 Task: In the Company washington.edu, schedule a meeting with title: 'Collaborative Discussion', Select date: '19 August, 2023', select start time: 5:00:PM. Add location in person New York with meeting description: Kindly join this meeting to understand Product Demo and Service Presentation. Add attendees from company's contact and save.. Logged in from softage.1@softage.net
Action: Mouse moved to (88, 57)
Screenshot: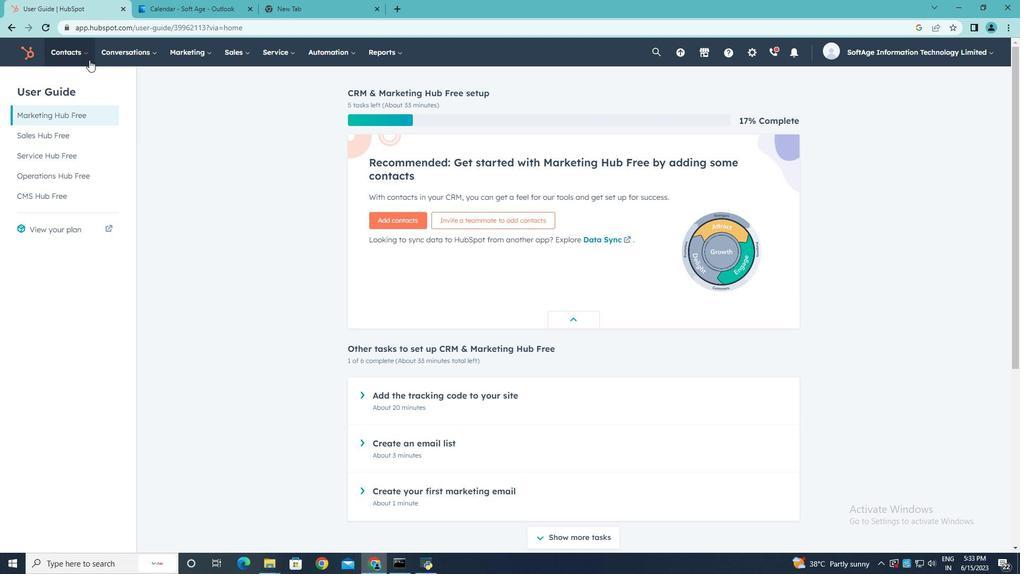 
Action: Mouse pressed left at (88, 57)
Screenshot: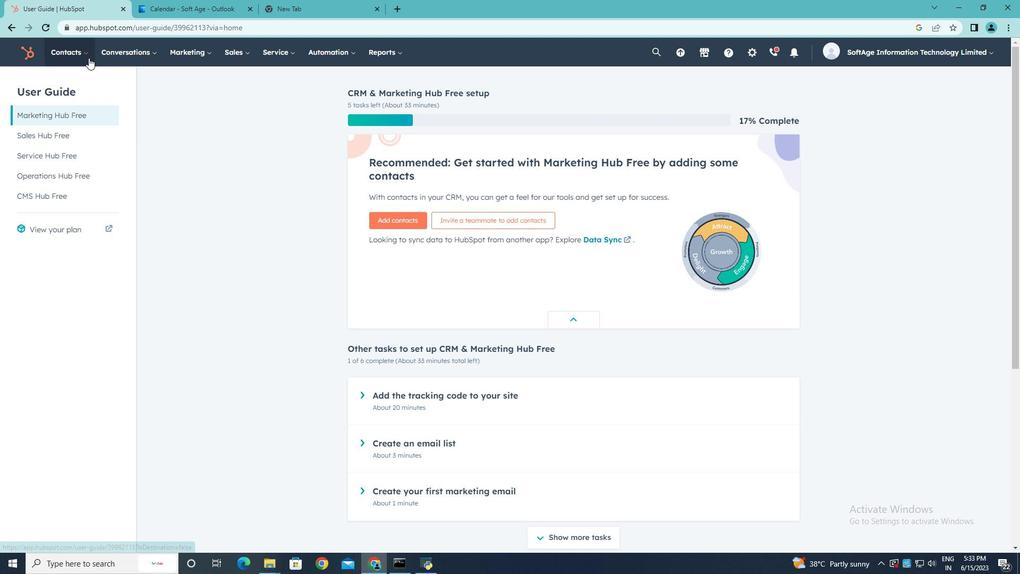 
Action: Mouse moved to (97, 101)
Screenshot: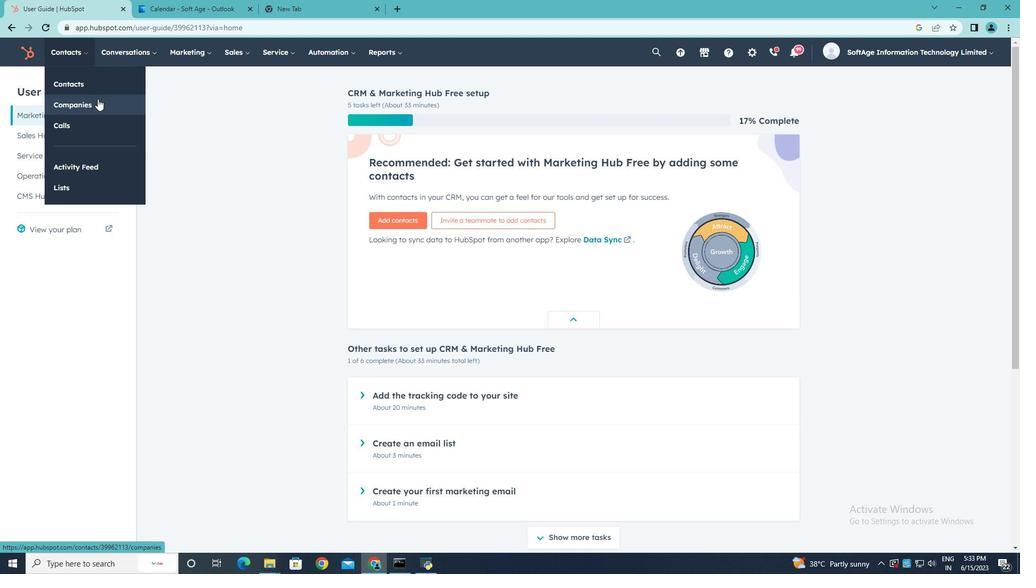 
Action: Mouse pressed left at (97, 101)
Screenshot: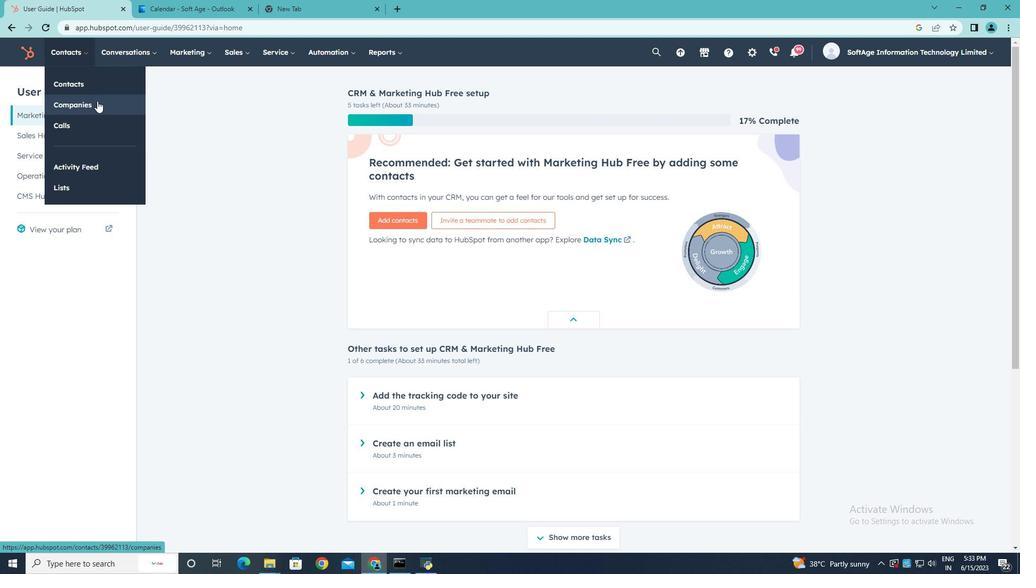 
Action: Mouse moved to (76, 169)
Screenshot: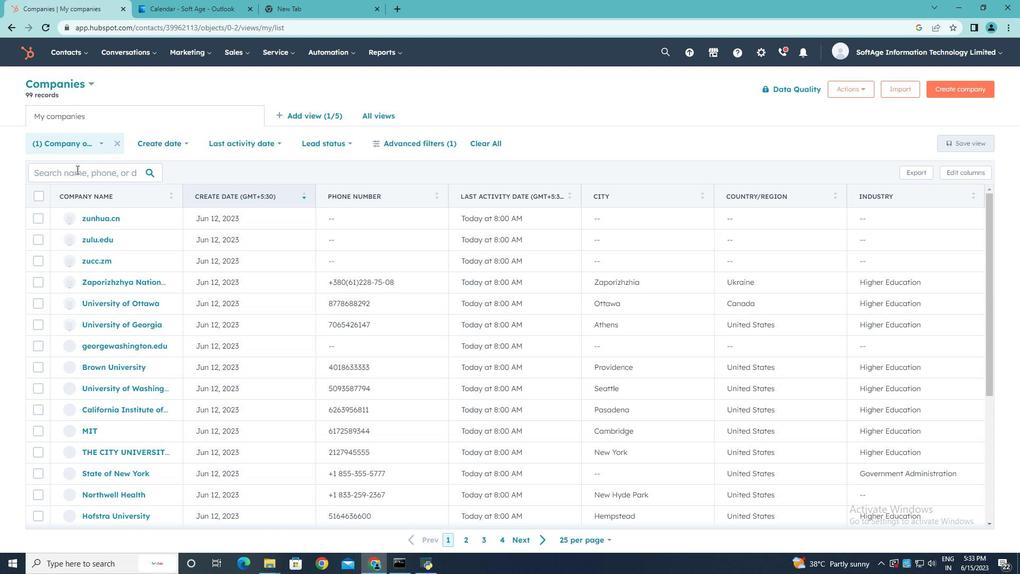 
Action: Mouse pressed left at (76, 169)
Screenshot: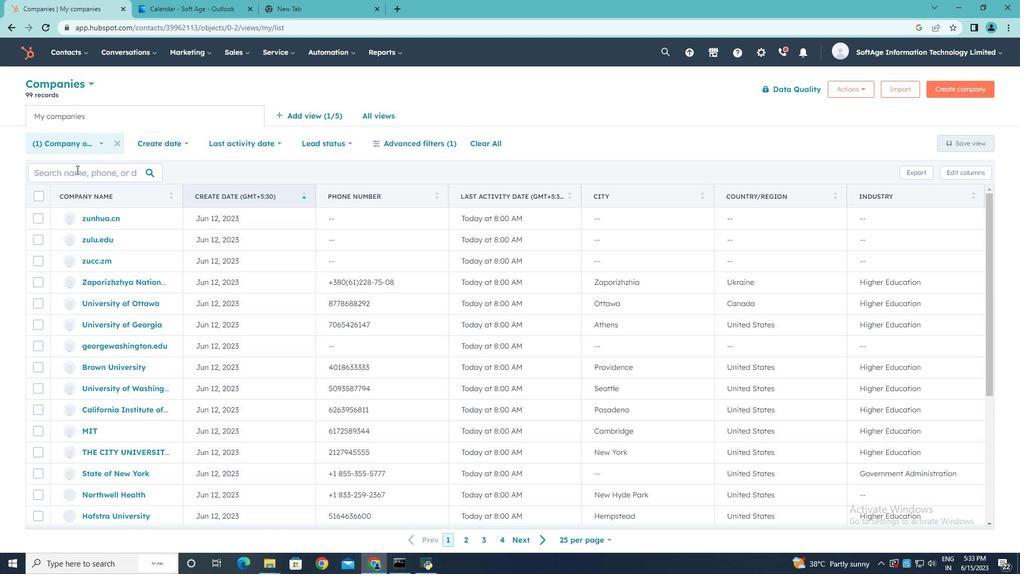 
Action: Key pressed washington.edu
Screenshot: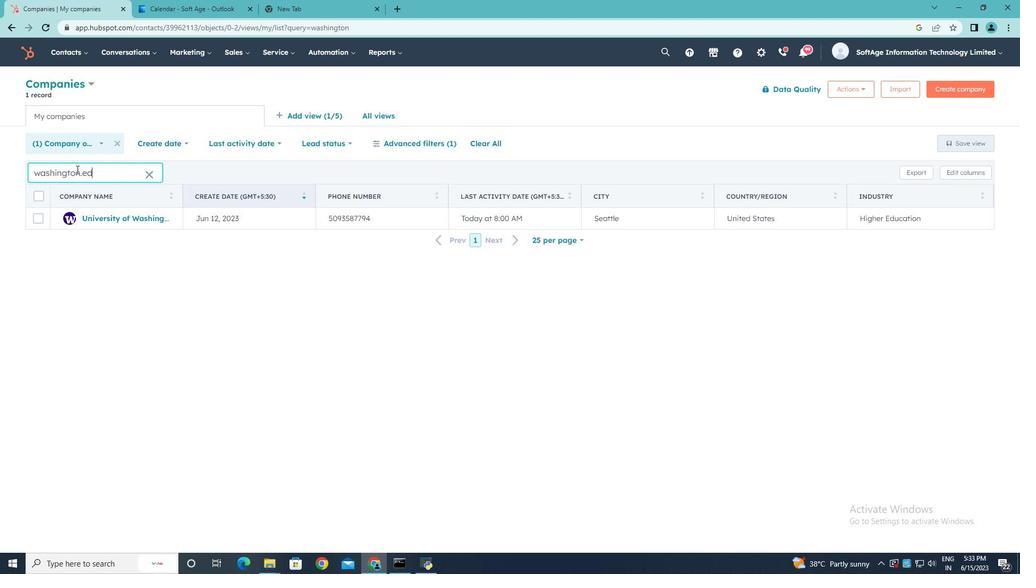 
Action: Mouse moved to (106, 220)
Screenshot: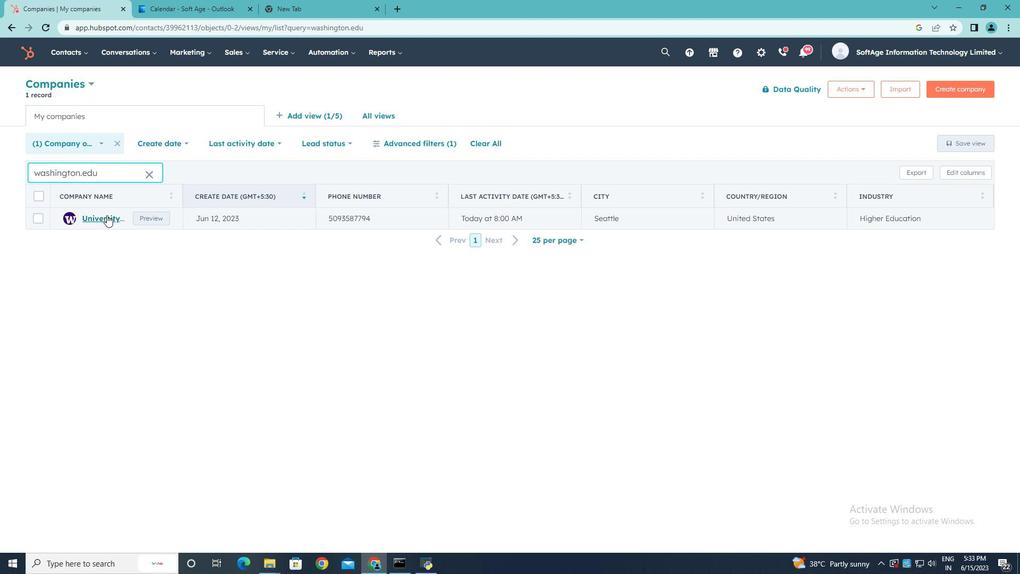 
Action: Mouse pressed left at (106, 220)
Screenshot: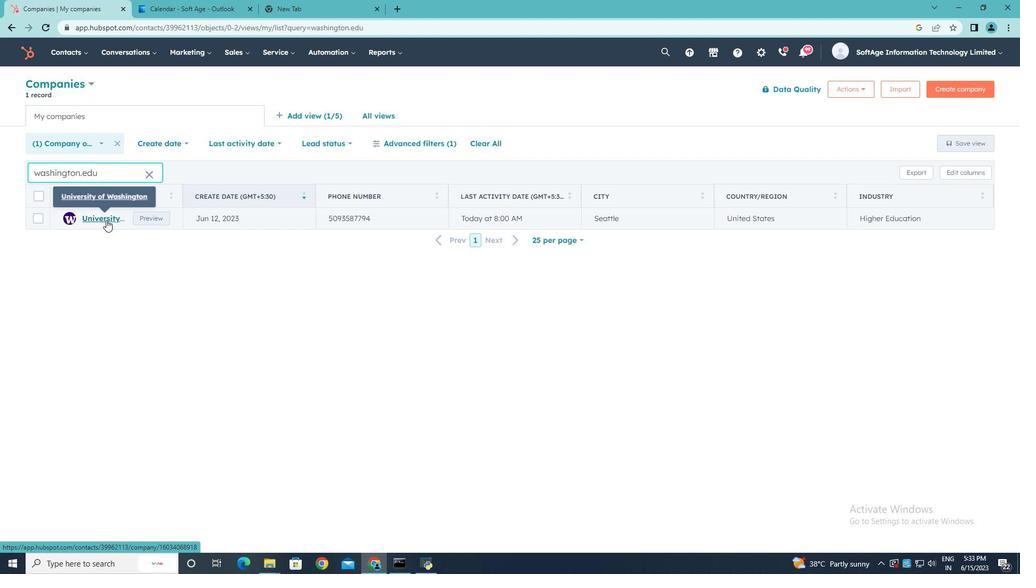 
Action: Mouse moved to (174, 183)
Screenshot: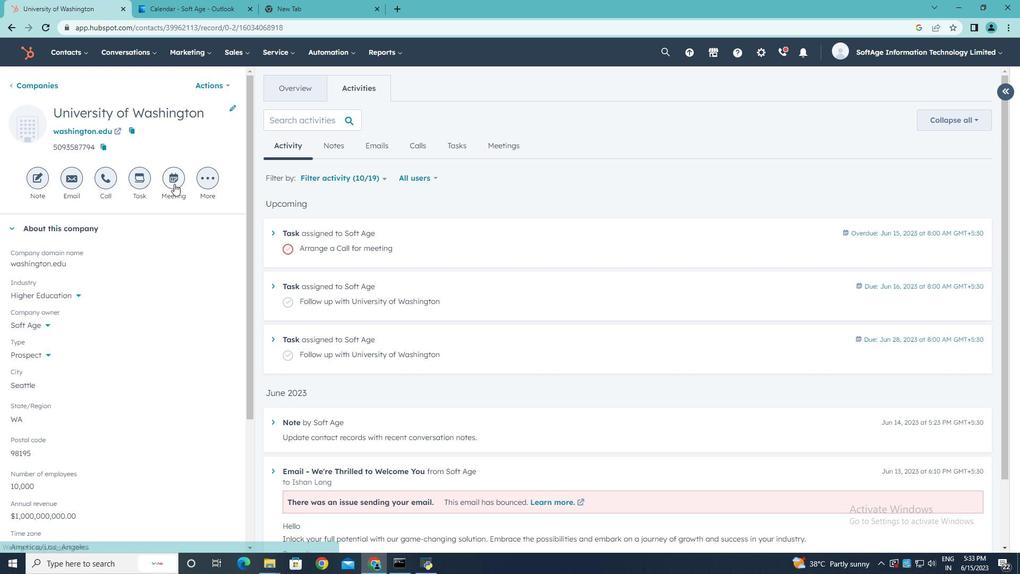 
Action: Mouse pressed left at (174, 183)
Screenshot: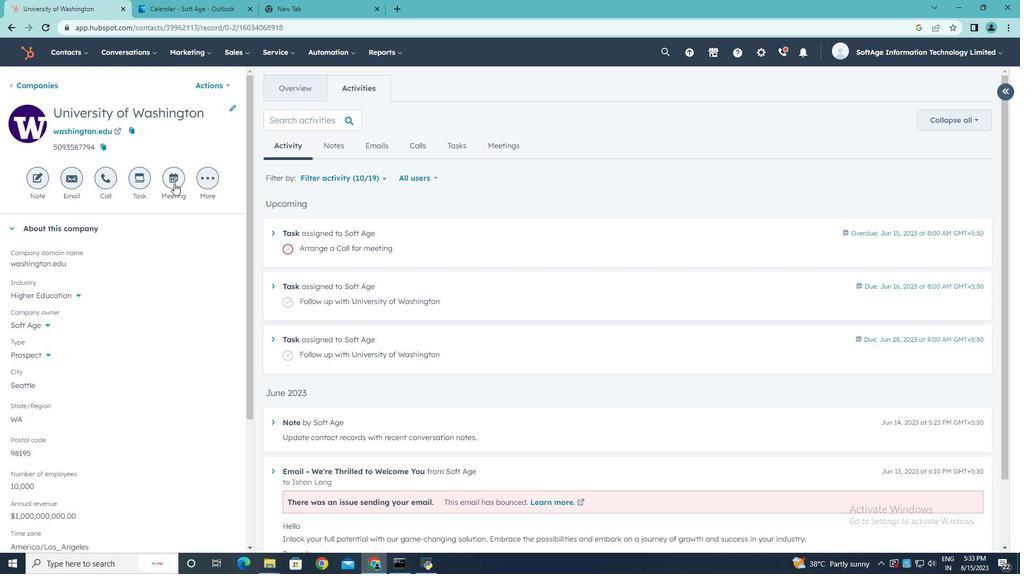 
Action: Key pressed <Key.shift>Collaborative<Key.space><Key.shift><Key.shift><Key.shift><Key.shift><Key.shift>Discussion.
Screenshot: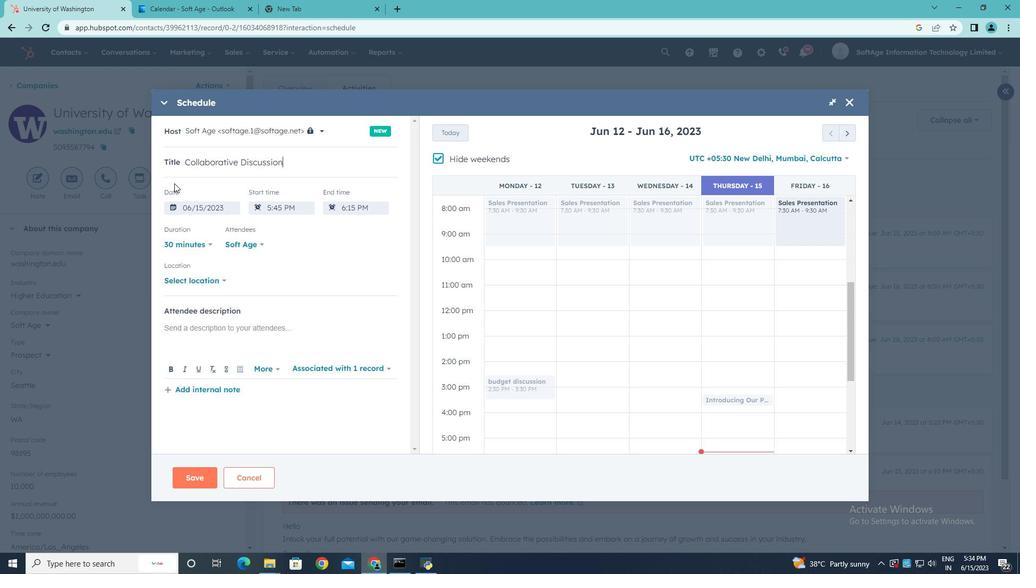 
Action: Mouse moved to (436, 158)
Screenshot: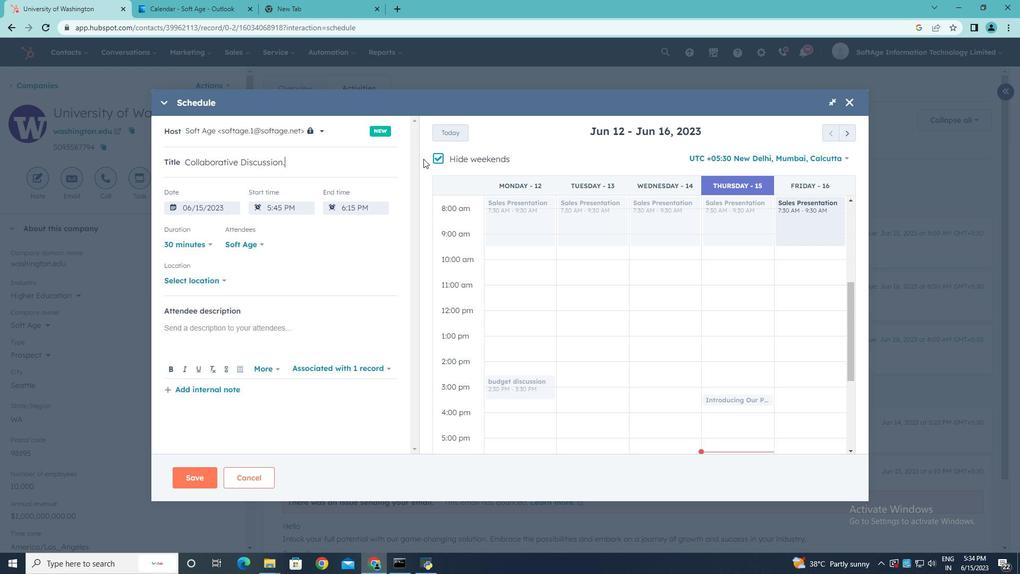 
Action: Mouse pressed left at (436, 158)
Screenshot: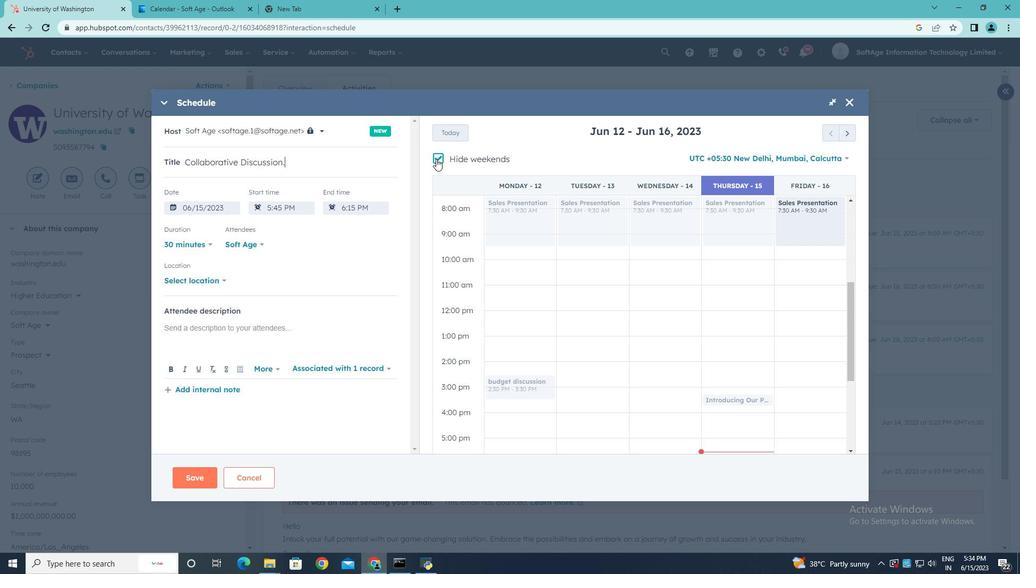 
Action: Mouse moved to (848, 132)
Screenshot: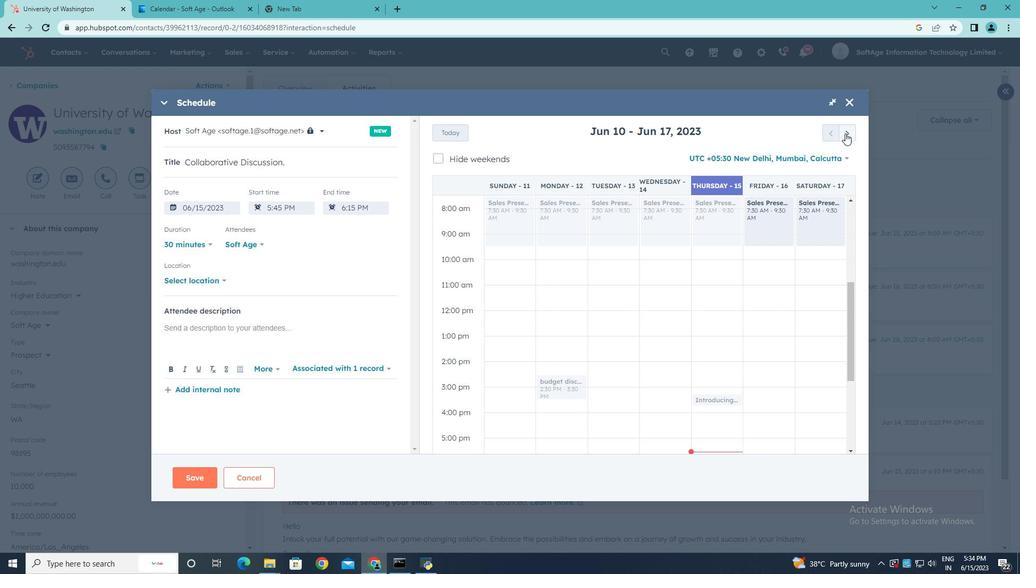 
Action: Mouse pressed left at (848, 132)
Screenshot: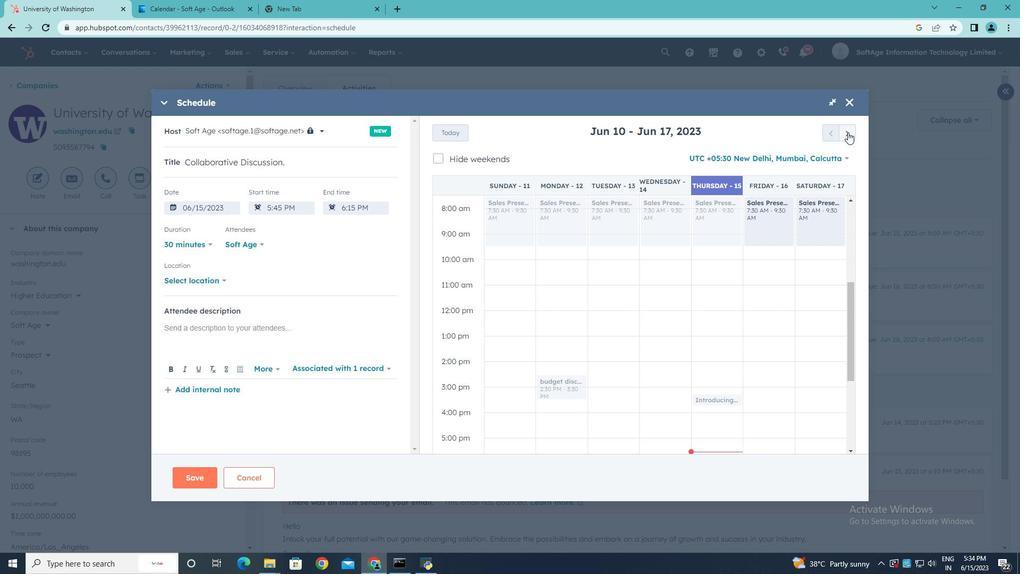 
Action: Mouse pressed left at (848, 132)
Screenshot: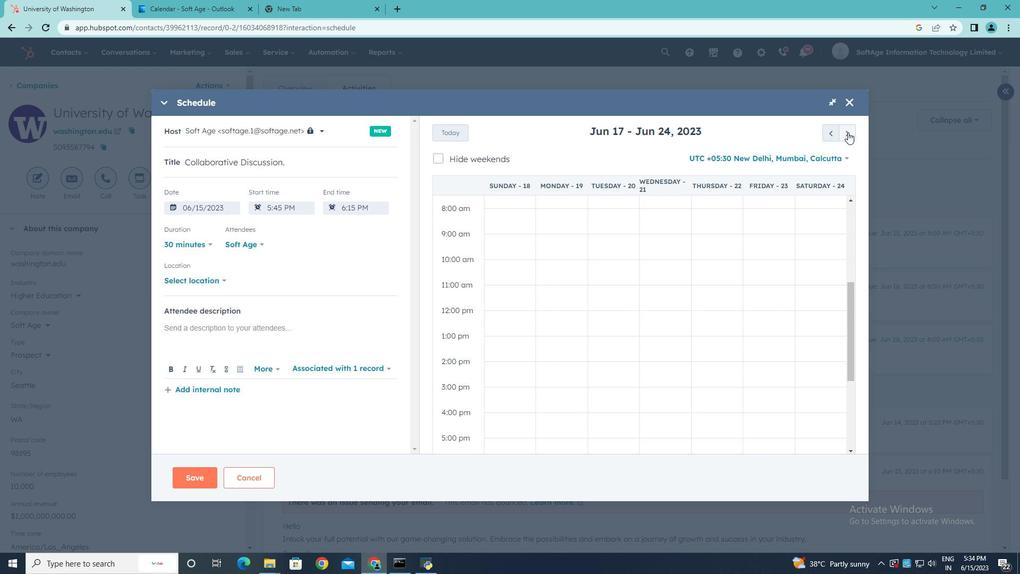 
Action: Mouse pressed left at (848, 132)
Screenshot: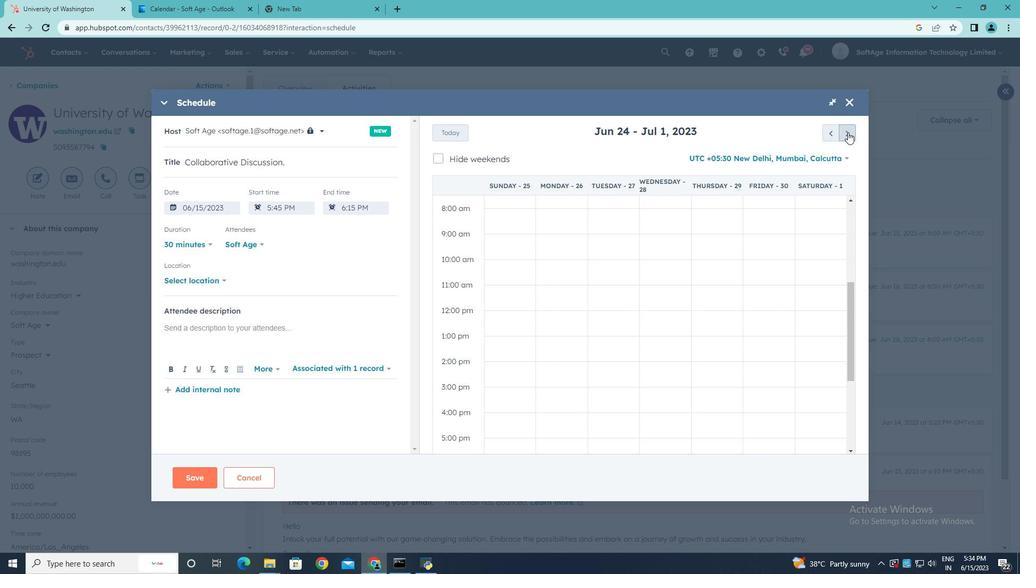 
Action: Mouse pressed left at (848, 132)
Screenshot: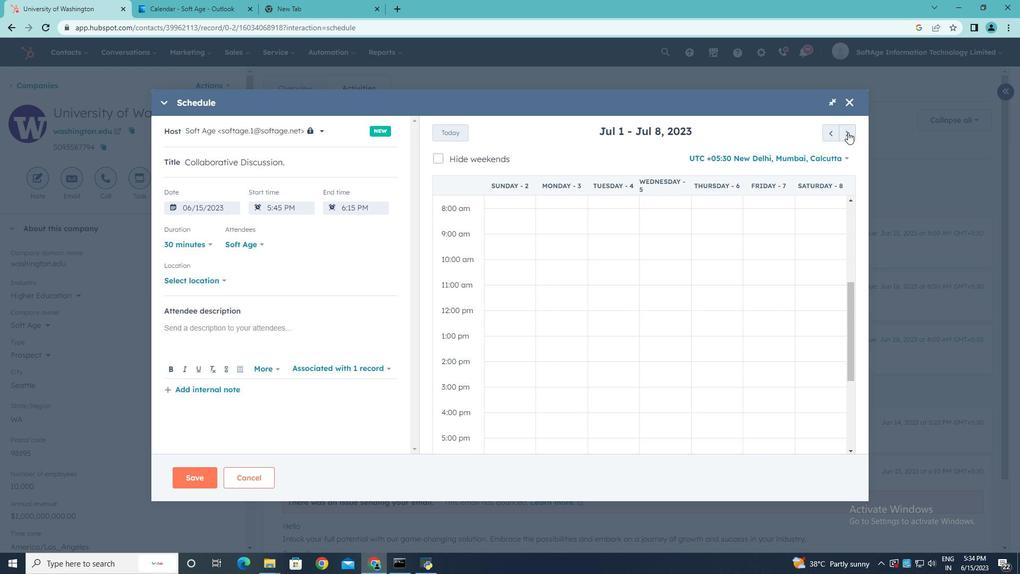 
Action: Mouse pressed left at (848, 132)
Screenshot: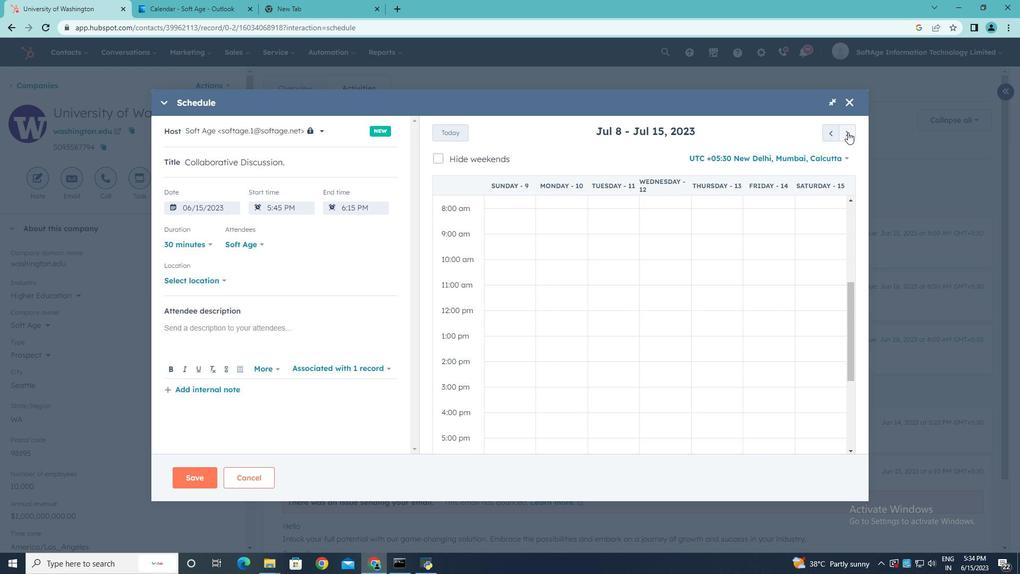 
Action: Mouse pressed left at (848, 132)
Screenshot: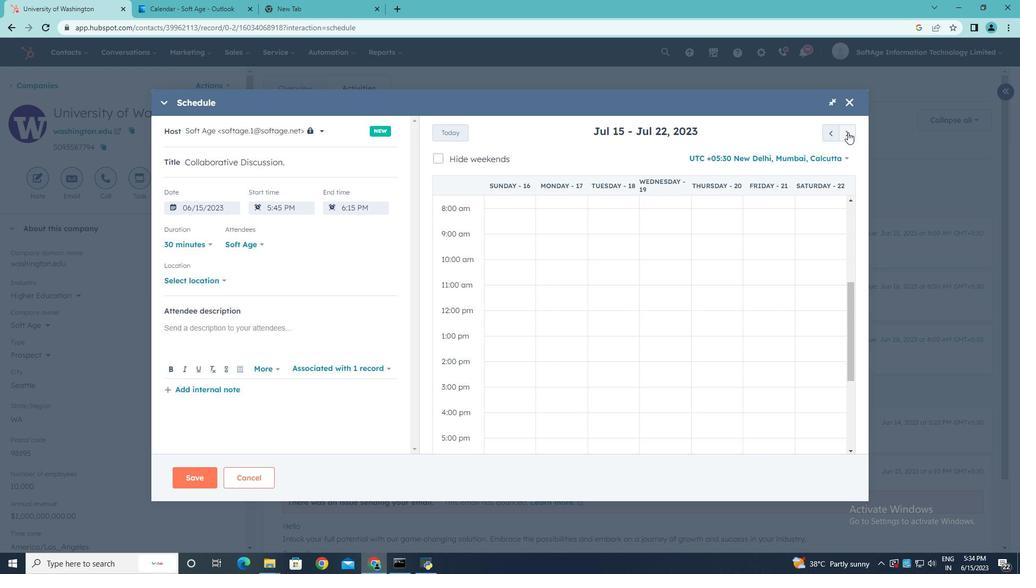
Action: Mouse pressed left at (848, 132)
Screenshot: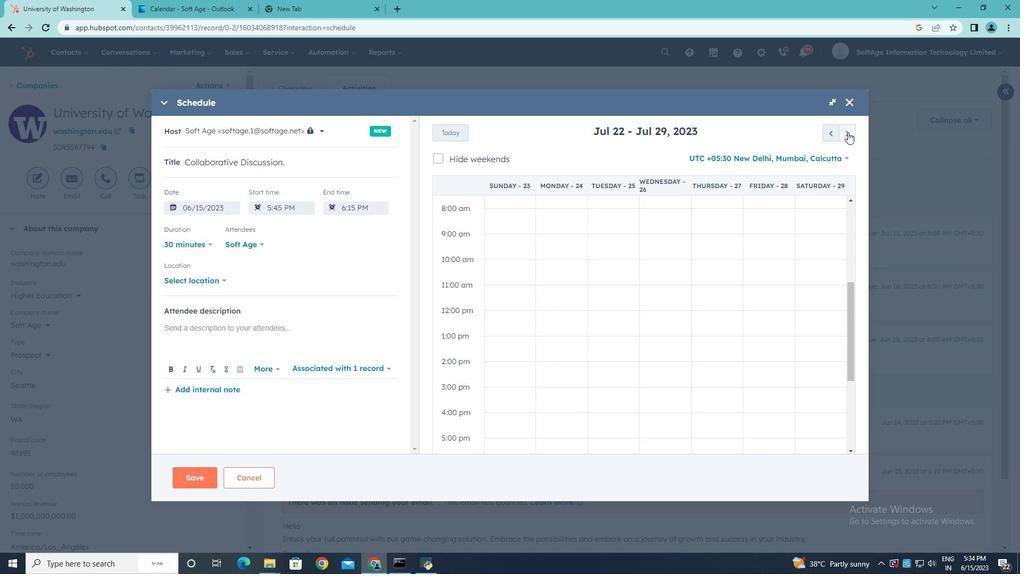 
Action: Mouse pressed left at (848, 132)
Screenshot: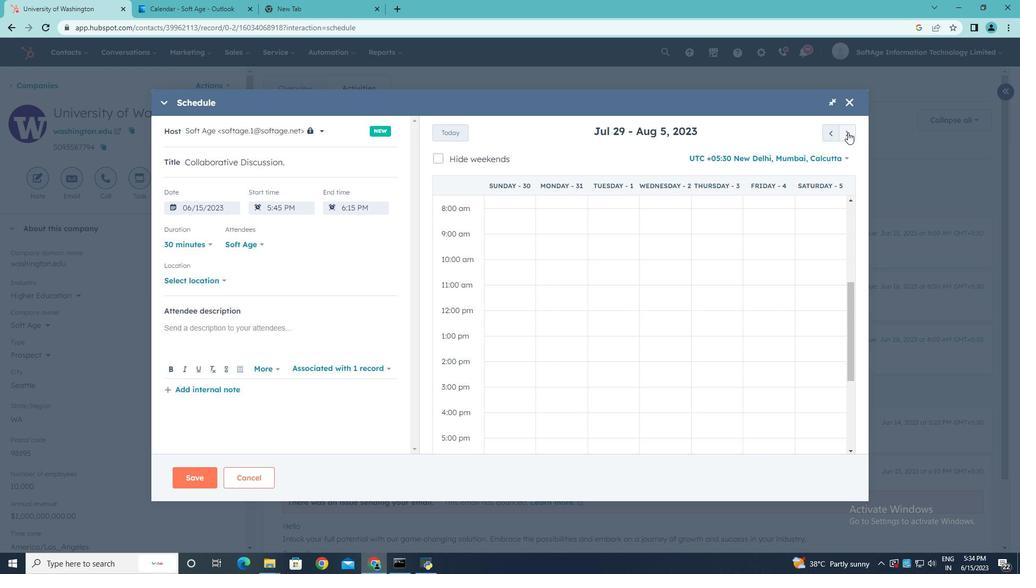 
Action: Mouse pressed left at (848, 132)
Screenshot: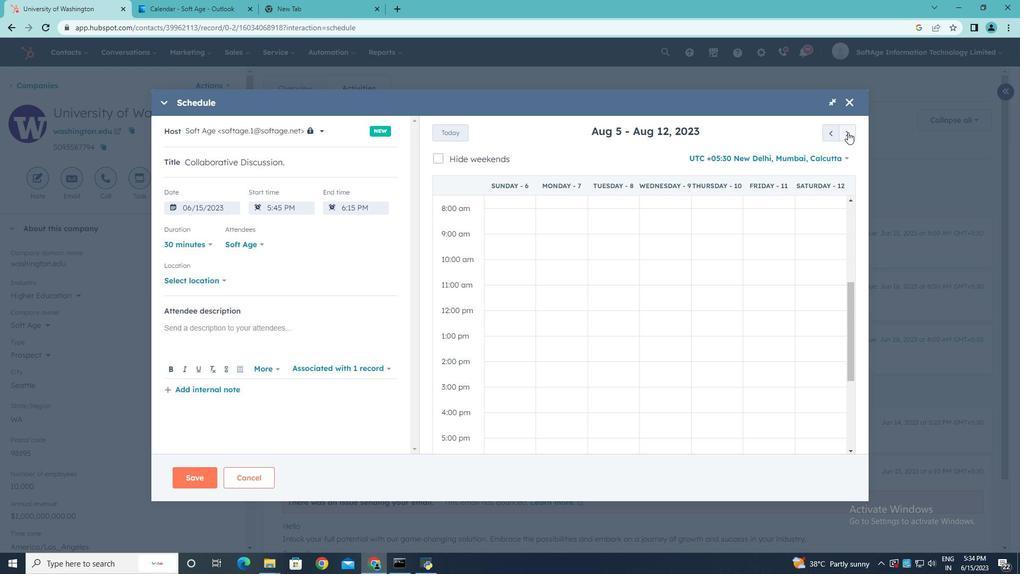 
Action: Mouse moved to (802, 441)
Screenshot: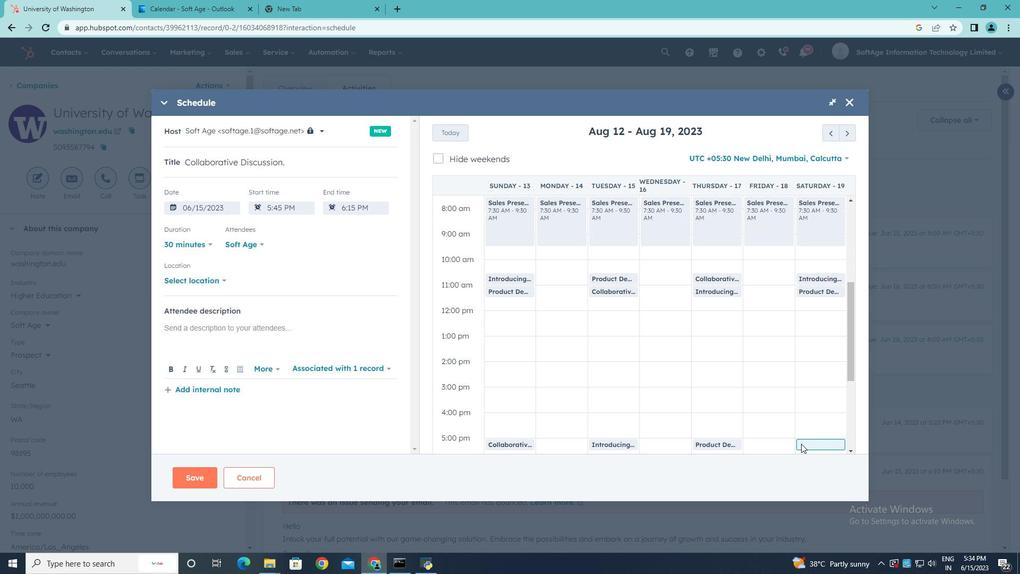 
Action: Mouse pressed left at (802, 441)
Screenshot: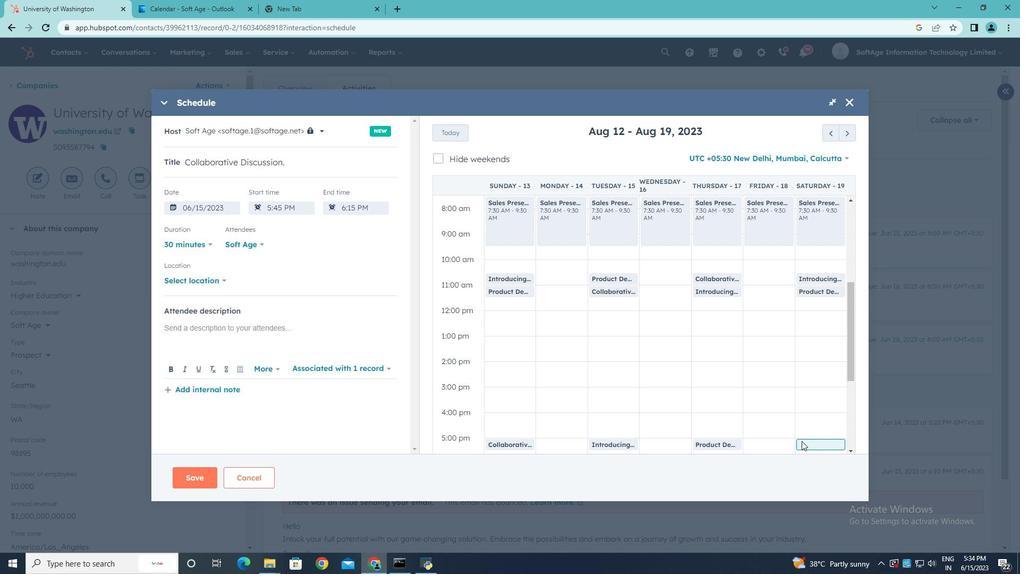 
Action: Mouse moved to (218, 279)
Screenshot: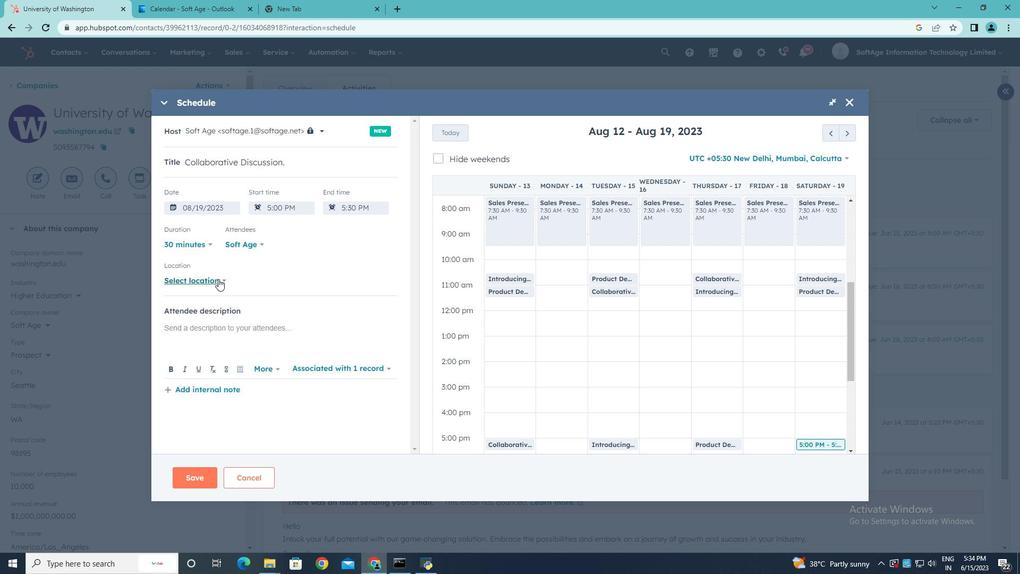 
Action: Mouse pressed left at (218, 279)
Screenshot: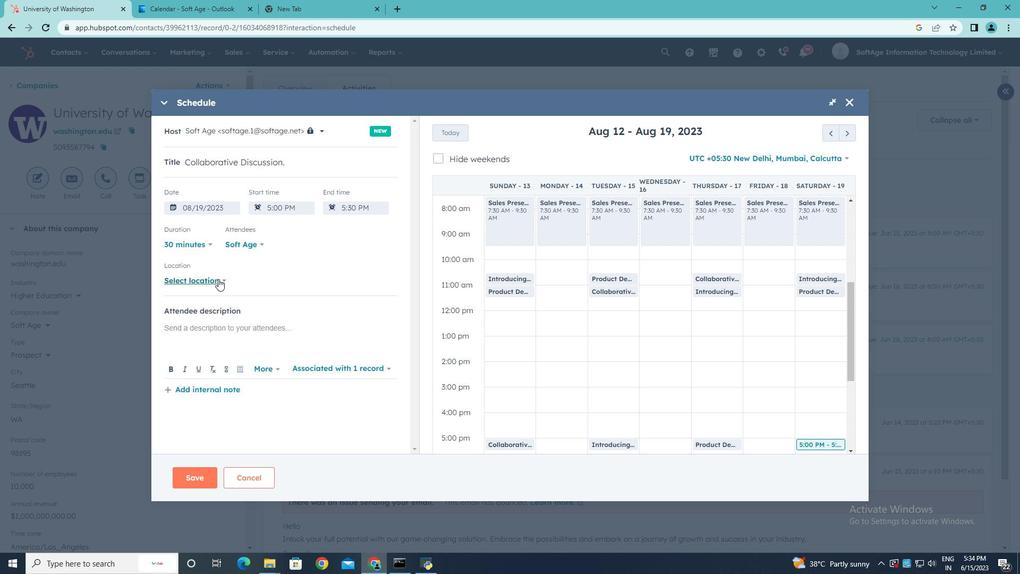 
Action: Mouse moved to (267, 276)
Screenshot: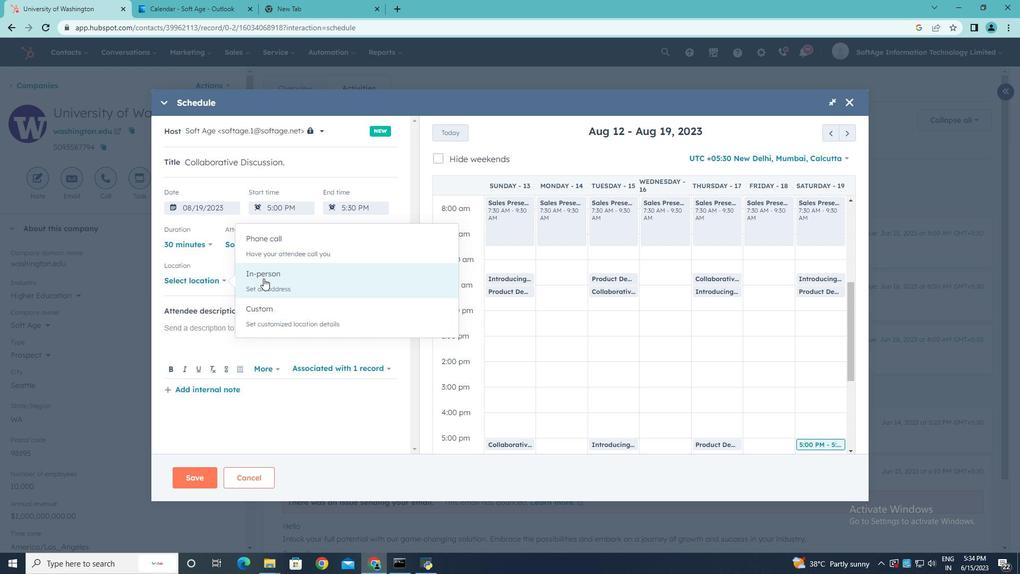 
Action: Mouse pressed left at (267, 276)
Screenshot: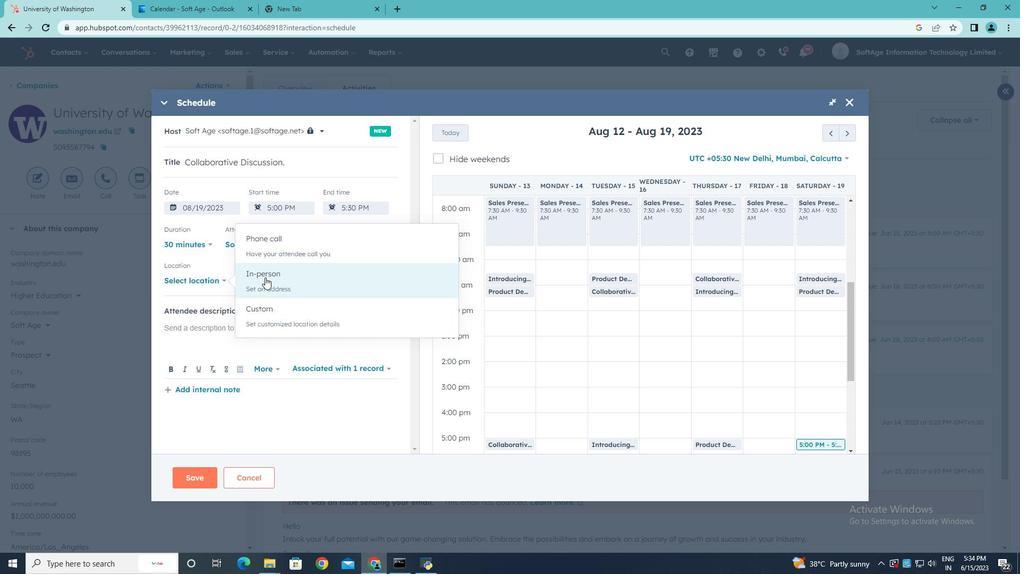
Action: Mouse moved to (247, 279)
Screenshot: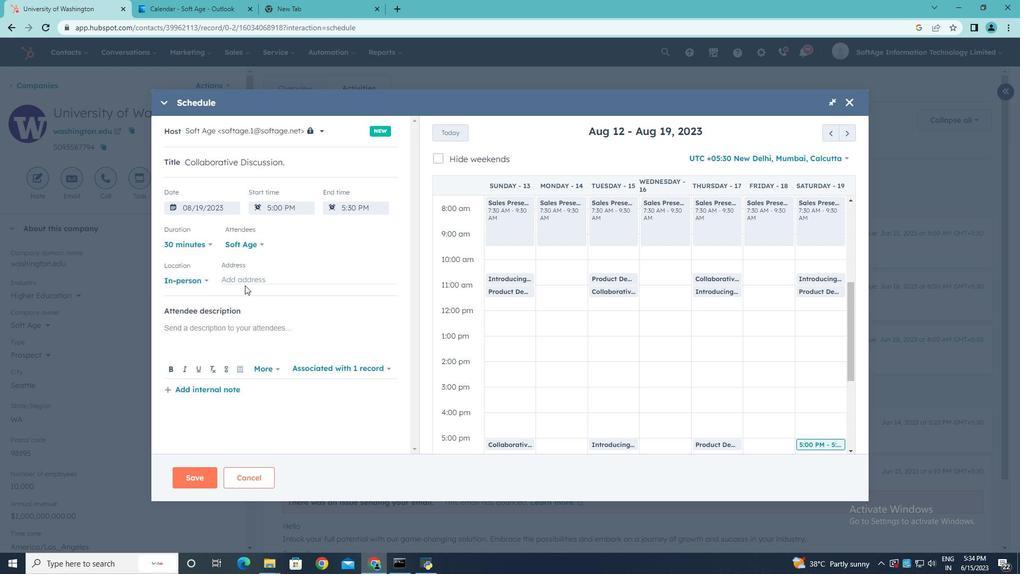 
Action: Mouse pressed left at (247, 279)
Screenshot: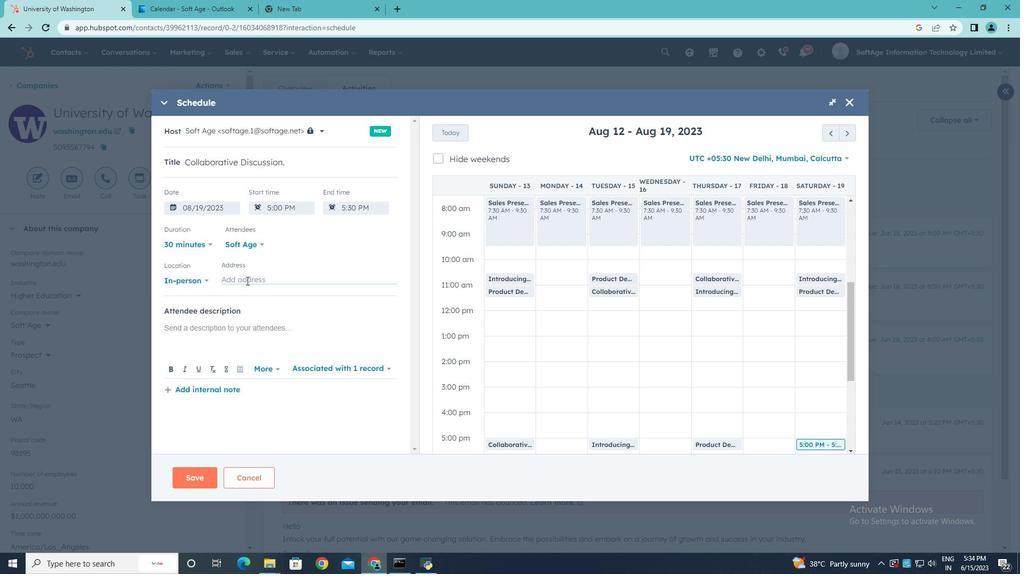 
Action: Key pressed <Key.shift>New<Key.space><Key.shift>York
Screenshot: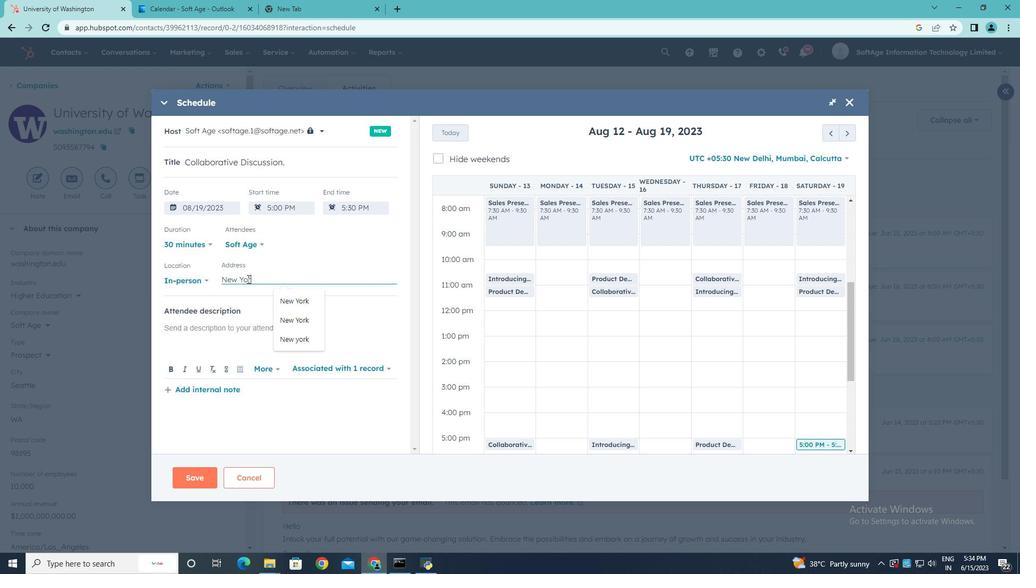 
Action: Mouse moved to (208, 326)
Screenshot: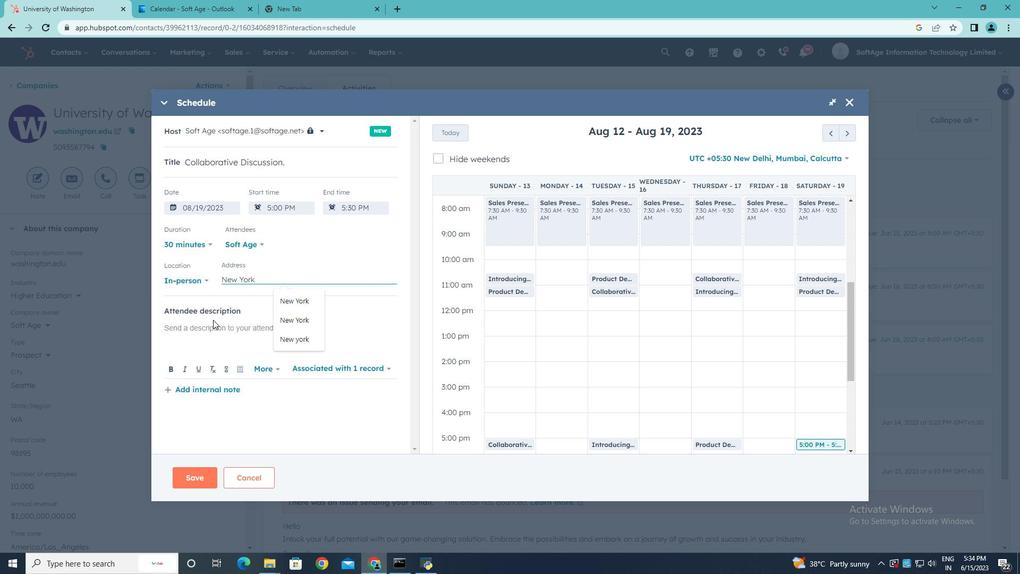 
Action: Mouse pressed left at (208, 326)
Screenshot: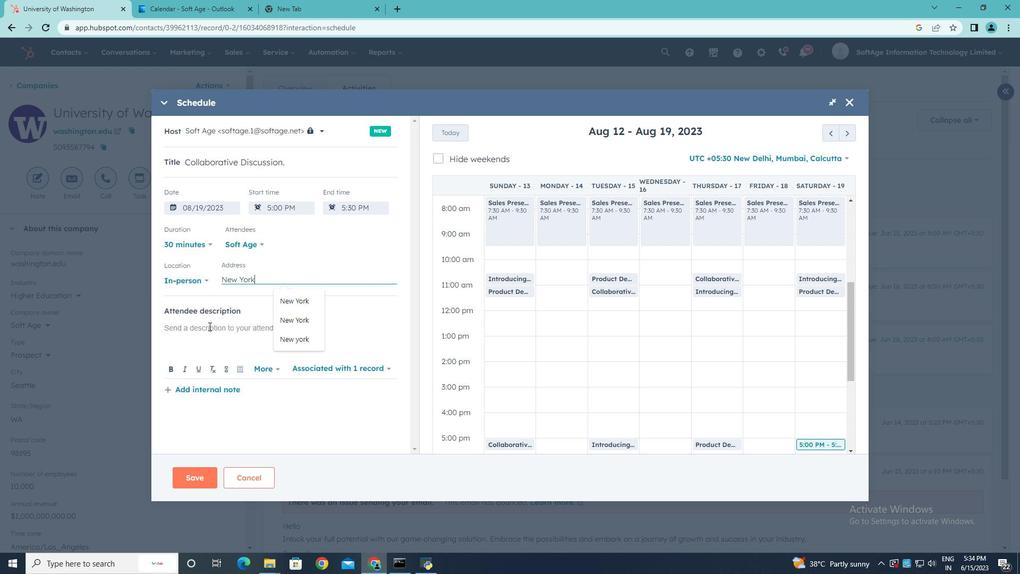 
Action: Key pressed <Key.shift>Kindly<Key.space>join<Key.space>this<Key.space>meeting<Key.space>to<Key.space>understand<Key.space>j<Key.backspace><Key.shift>Product<Key.space><Key.shift>Demo<Key.space>and<Key.space><Key.shift>Swervice<Key.space><Key.left><Key.left><Key.left><Key.left><Key.left><Key.left><Key.left><Key.backspace><Key.down><Key.shift>Presentatiom<Key.backspace>n.
Screenshot: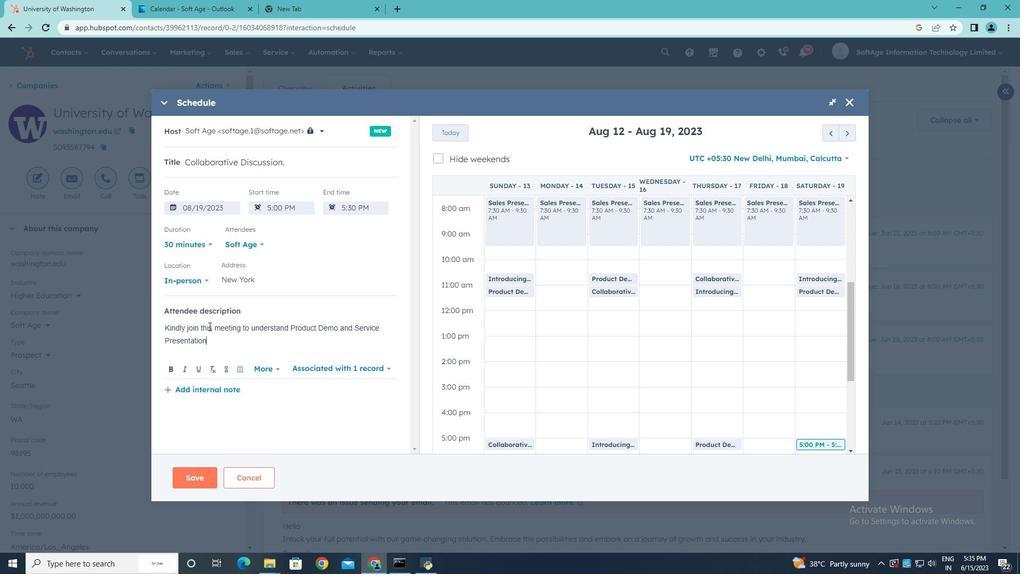 
Action: Mouse moved to (262, 245)
Screenshot: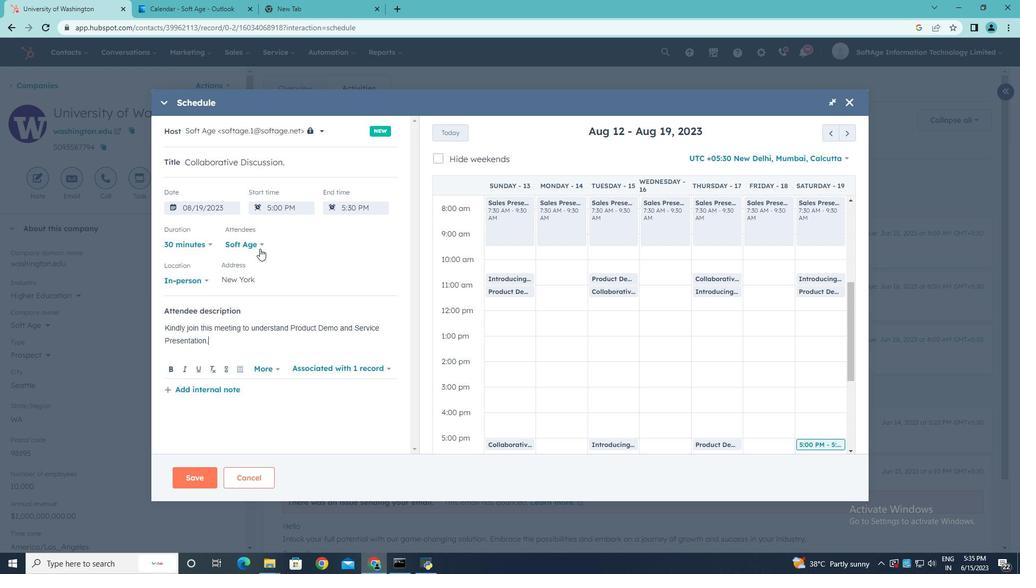 
Action: Mouse pressed left at (262, 245)
Screenshot: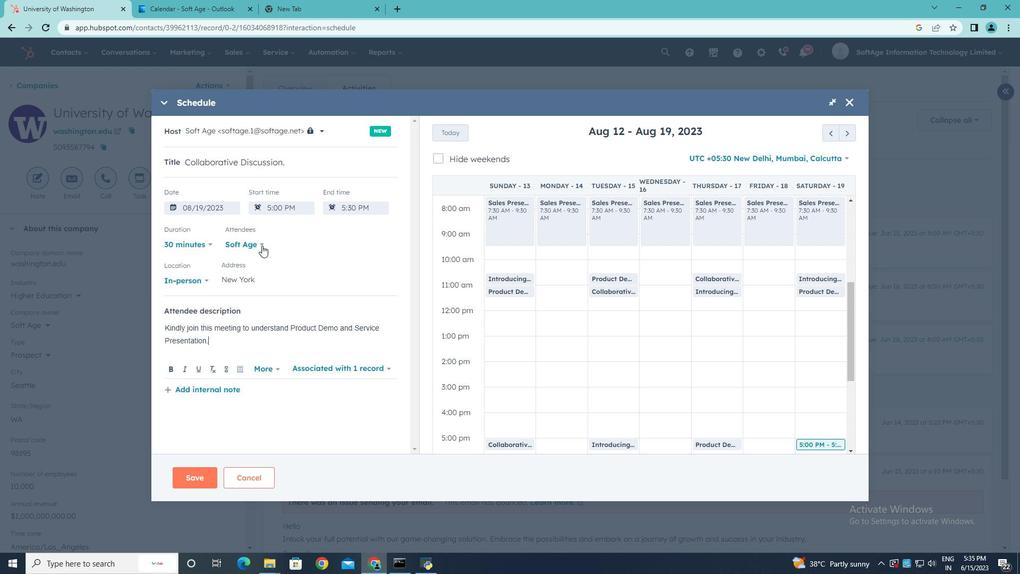 
Action: Mouse moved to (192, 380)
Screenshot: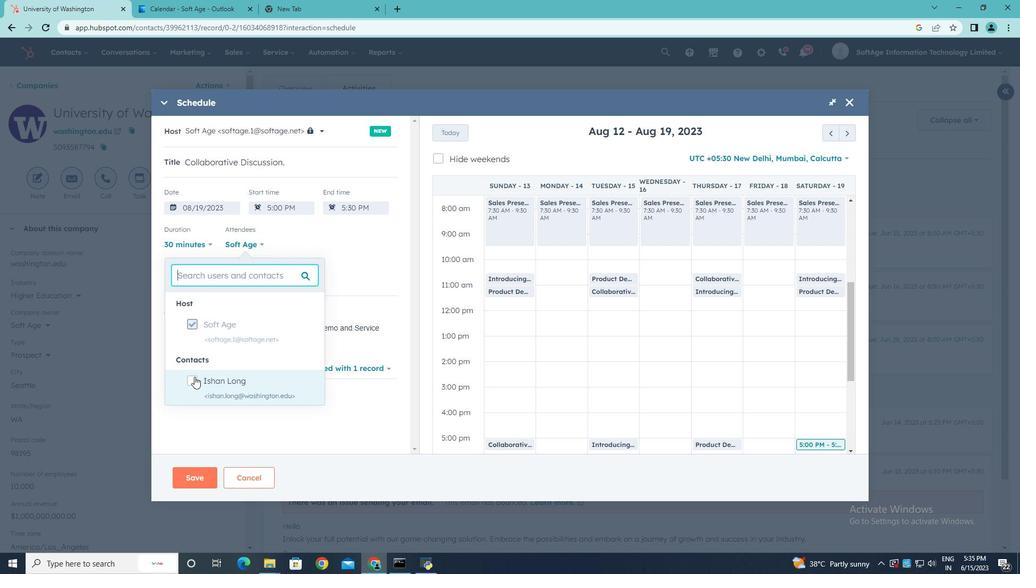 
Action: Mouse pressed left at (192, 380)
Screenshot: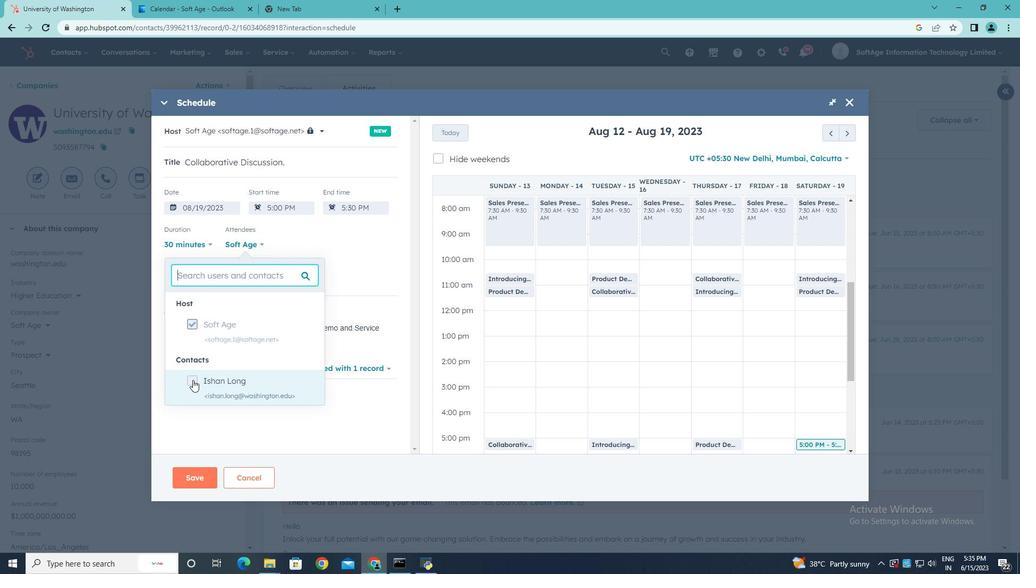 
Action: Mouse moved to (357, 414)
Screenshot: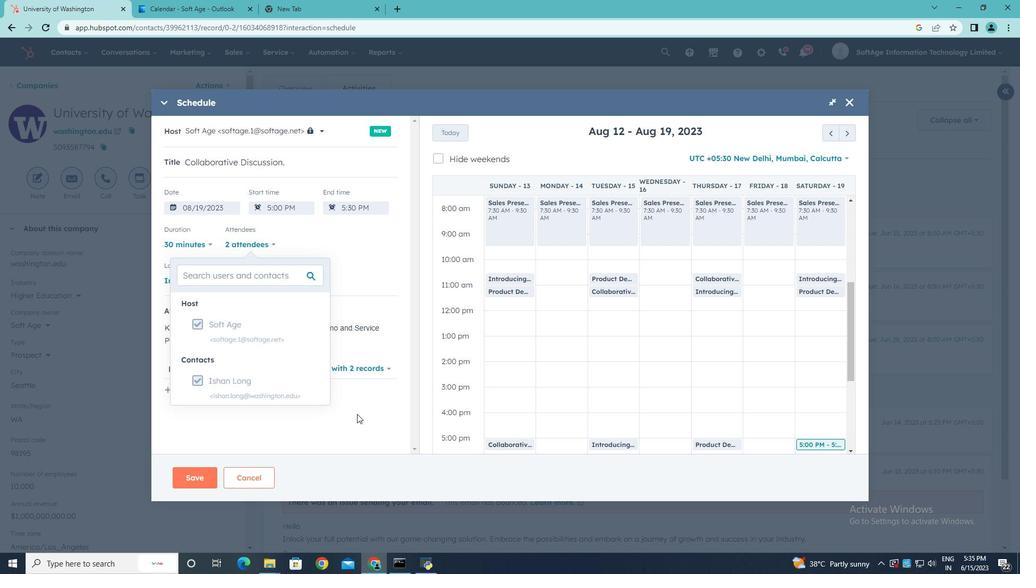 
Action: Mouse pressed left at (357, 414)
Screenshot: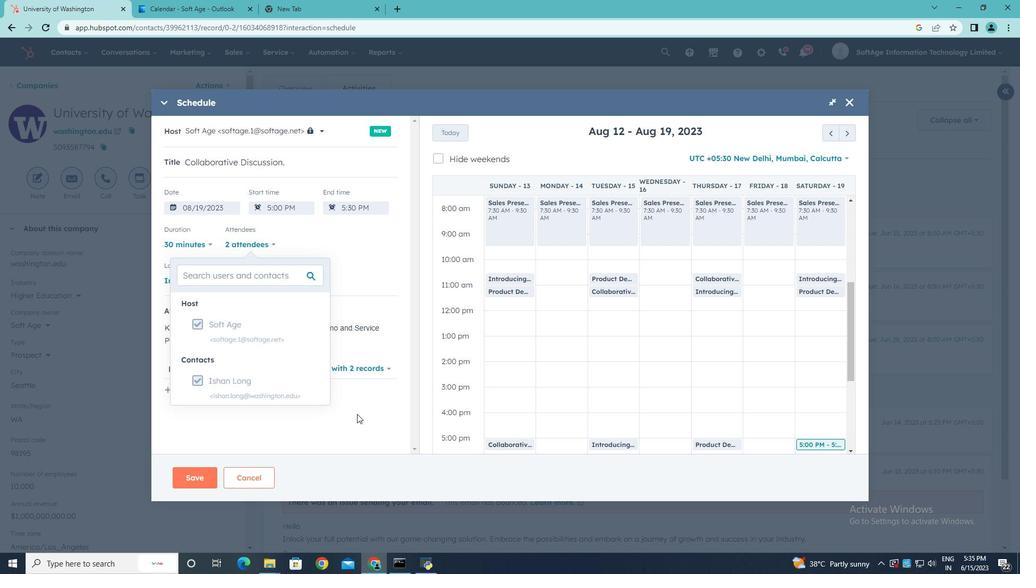 
Action: Mouse moved to (199, 476)
Screenshot: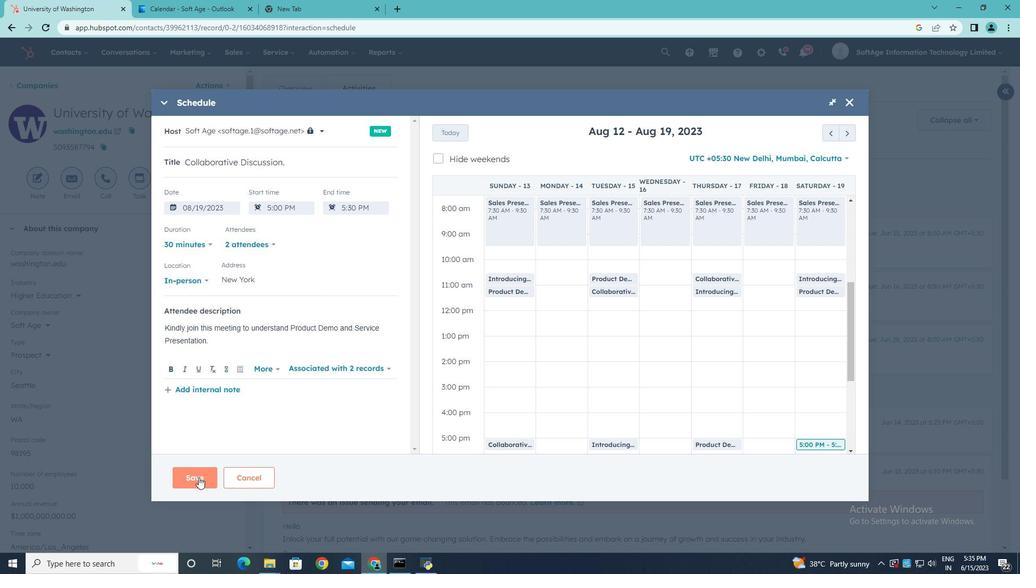 
Action: Mouse pressed left at (199, 476)
Screenshot: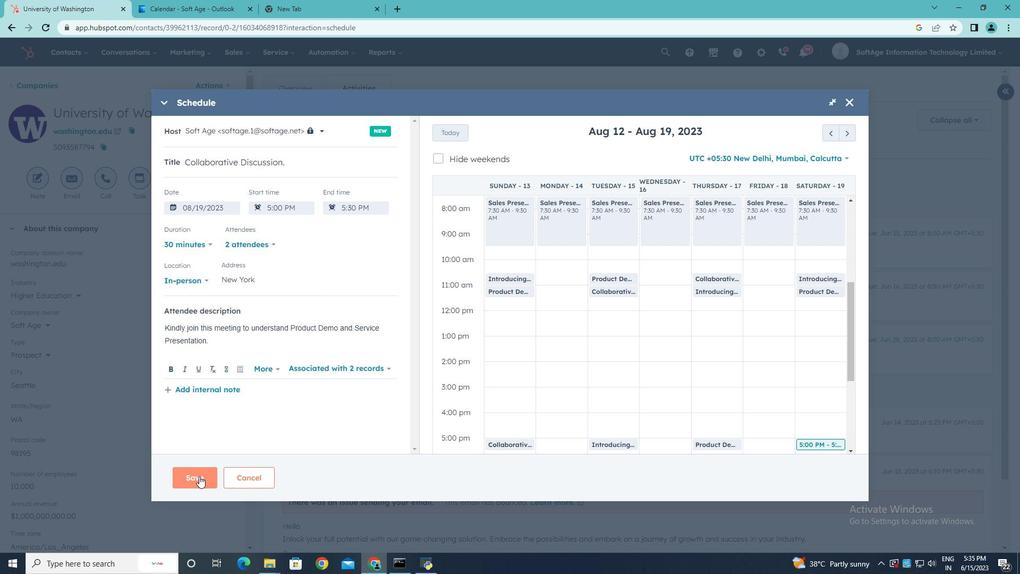 
